 Task: Add Hoplark Citra Hops to the cart.
Action: Mouse pressed left at (24, 95)
Screenshot: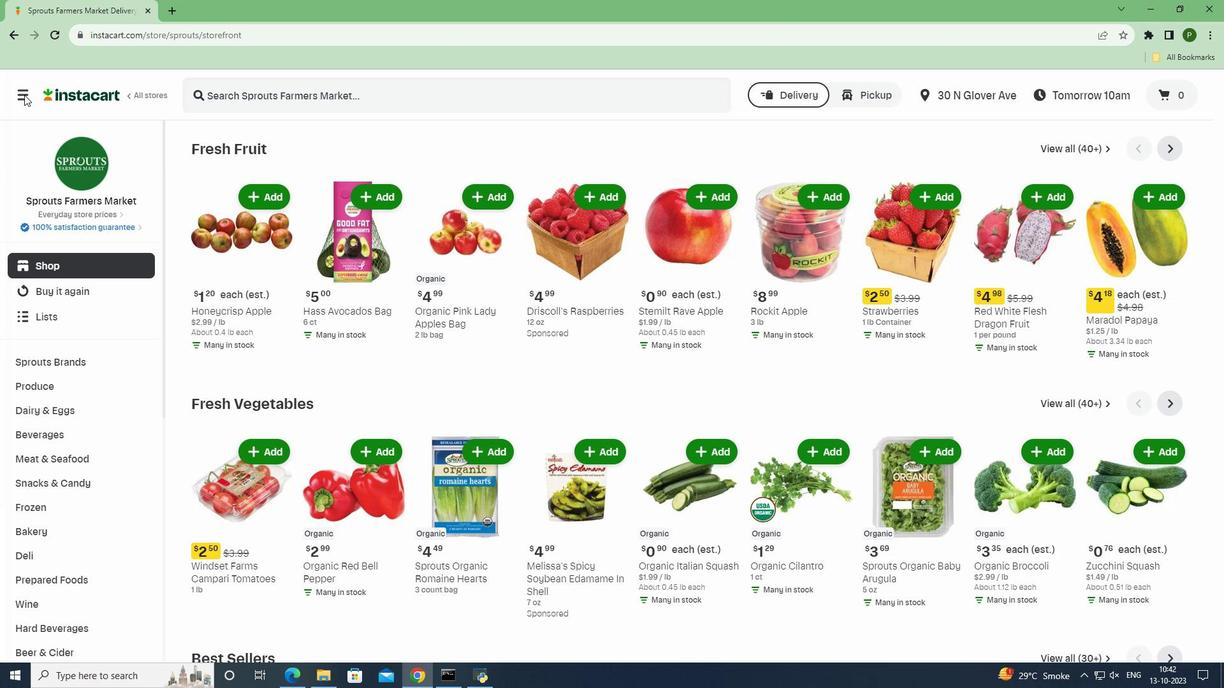 
Action: Mouse moved to (44, 330)
Screenshot: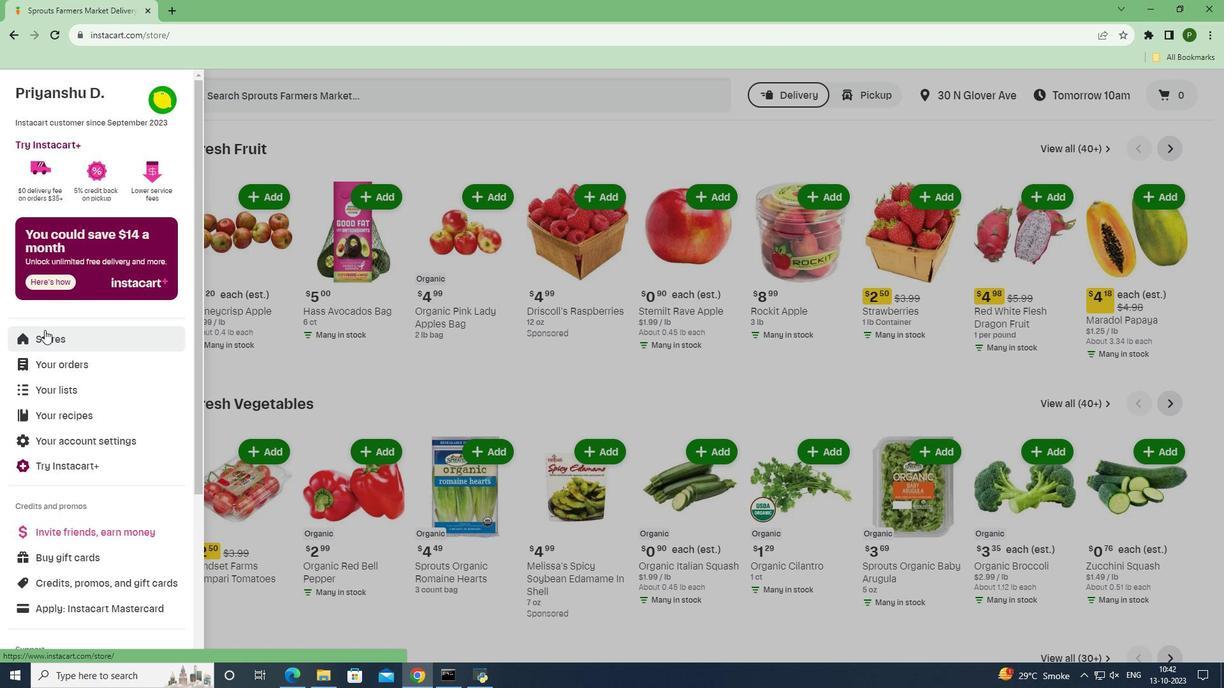 
Action: Mouse pressed left at (44, 330)
Screenshot: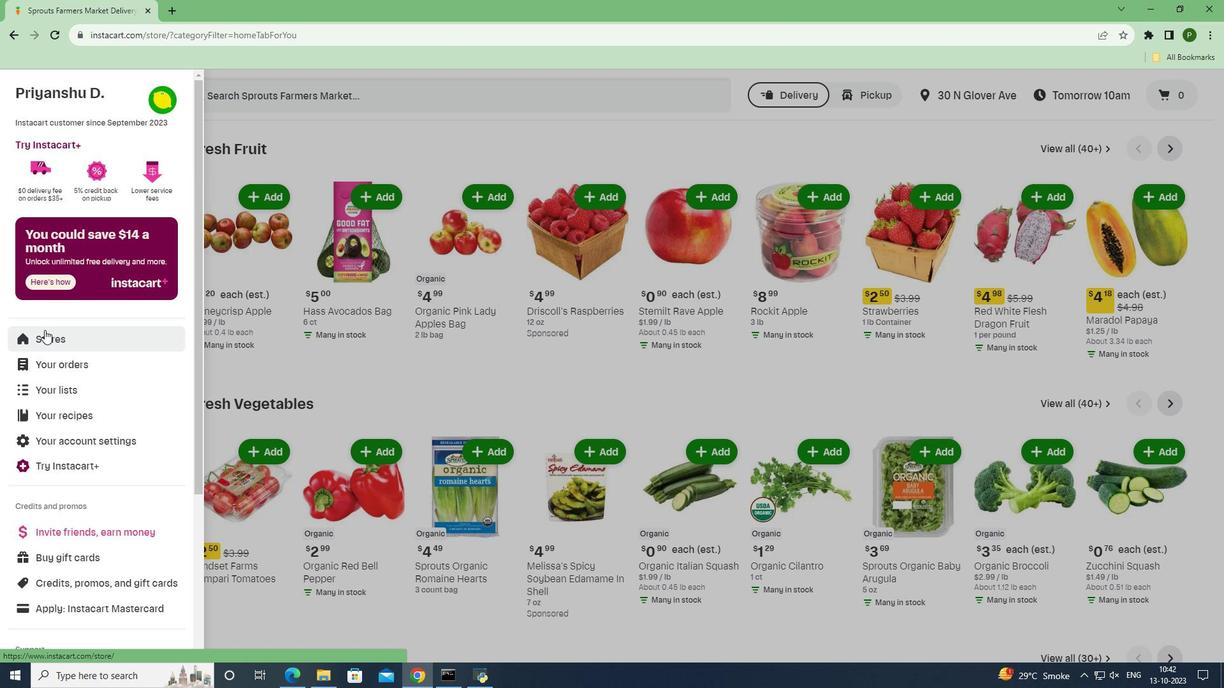 
Action: Mouse moved to (286, 146)
Screenshot: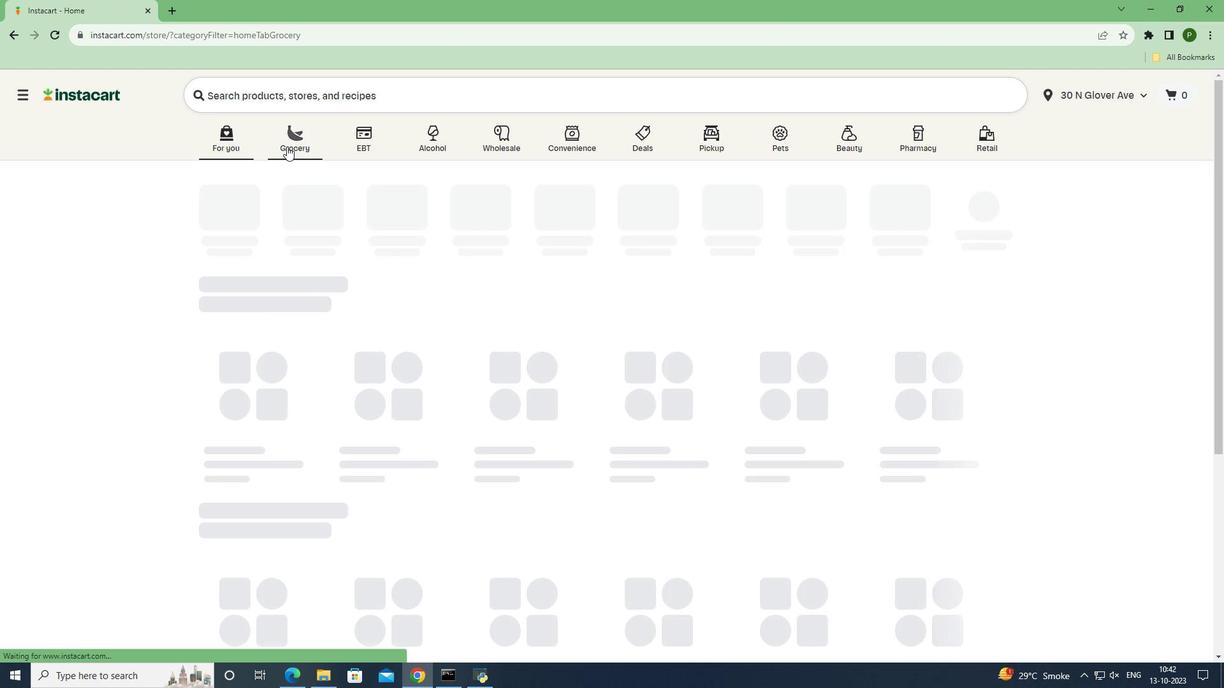 
Action: Mouse pressed left at (286, 146)
Screenshot: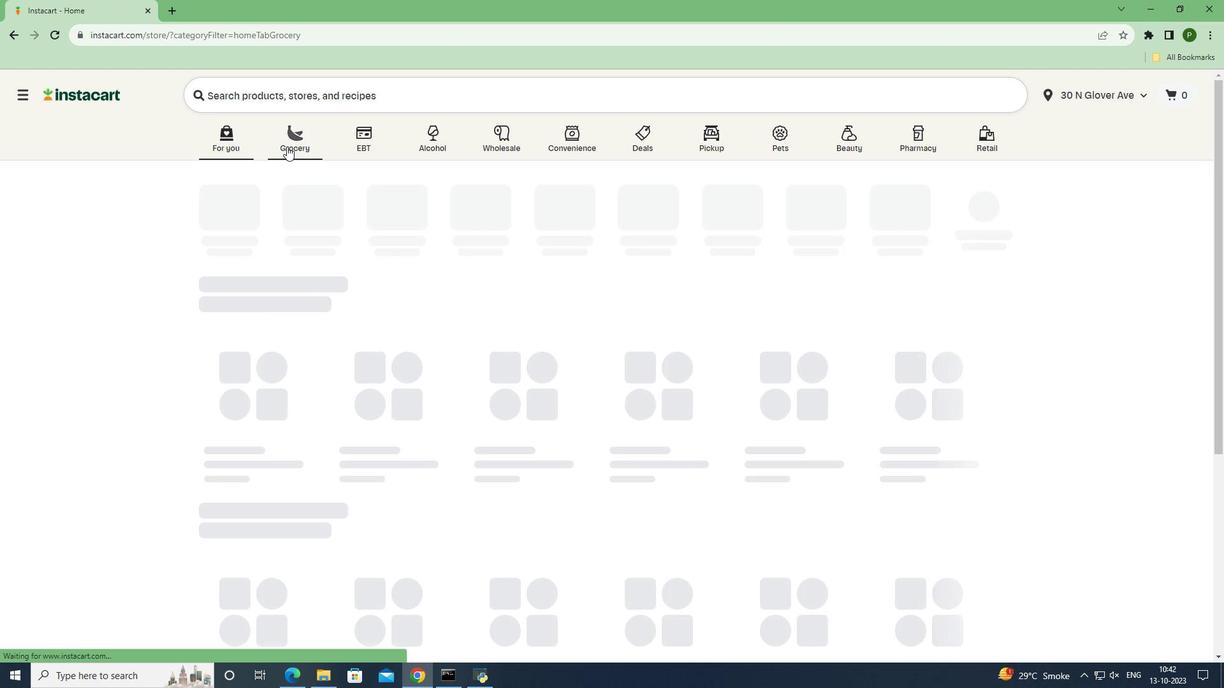 
Action: Mouse moved to (779, 291)
Screenshot: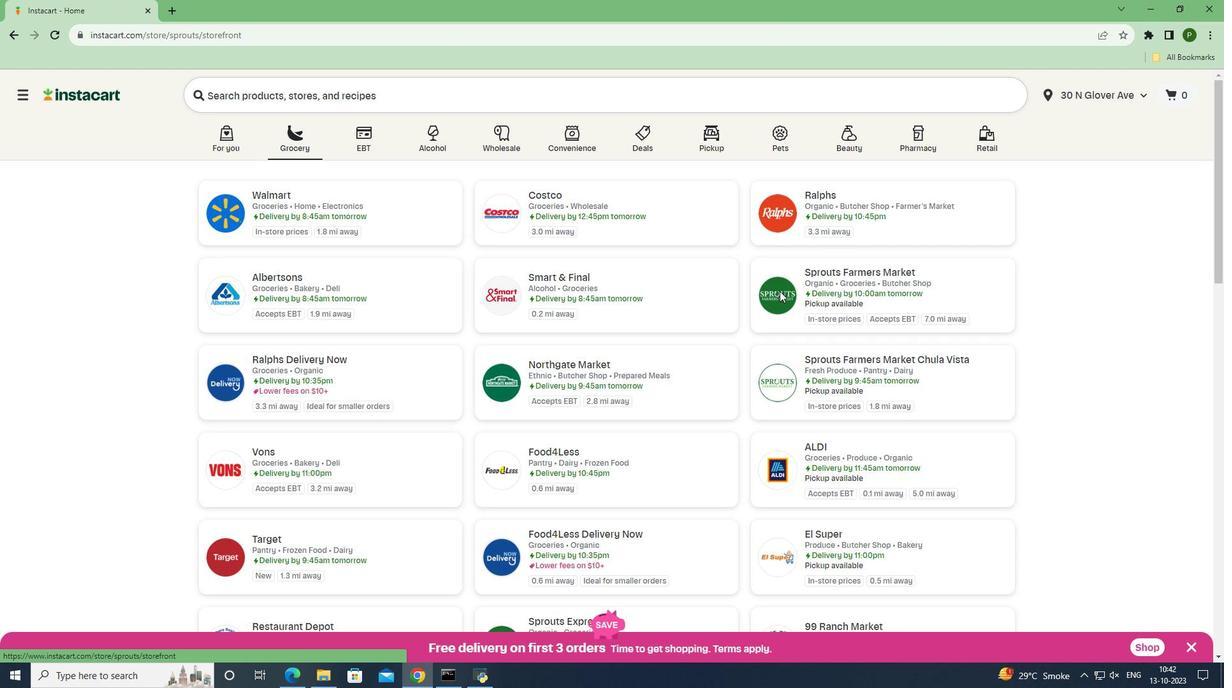 
Action: Mouse pressed left at (779, 291)
Screenshot: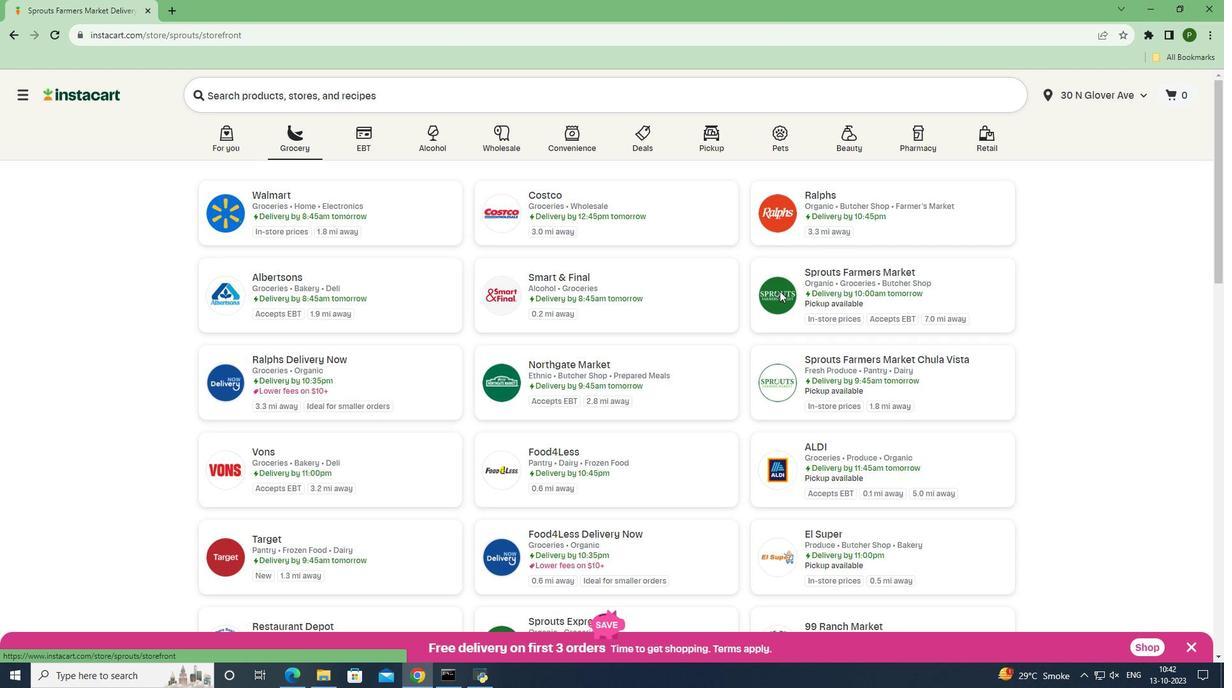 
Action: Mouse moved to (59, 434)
Screenshot: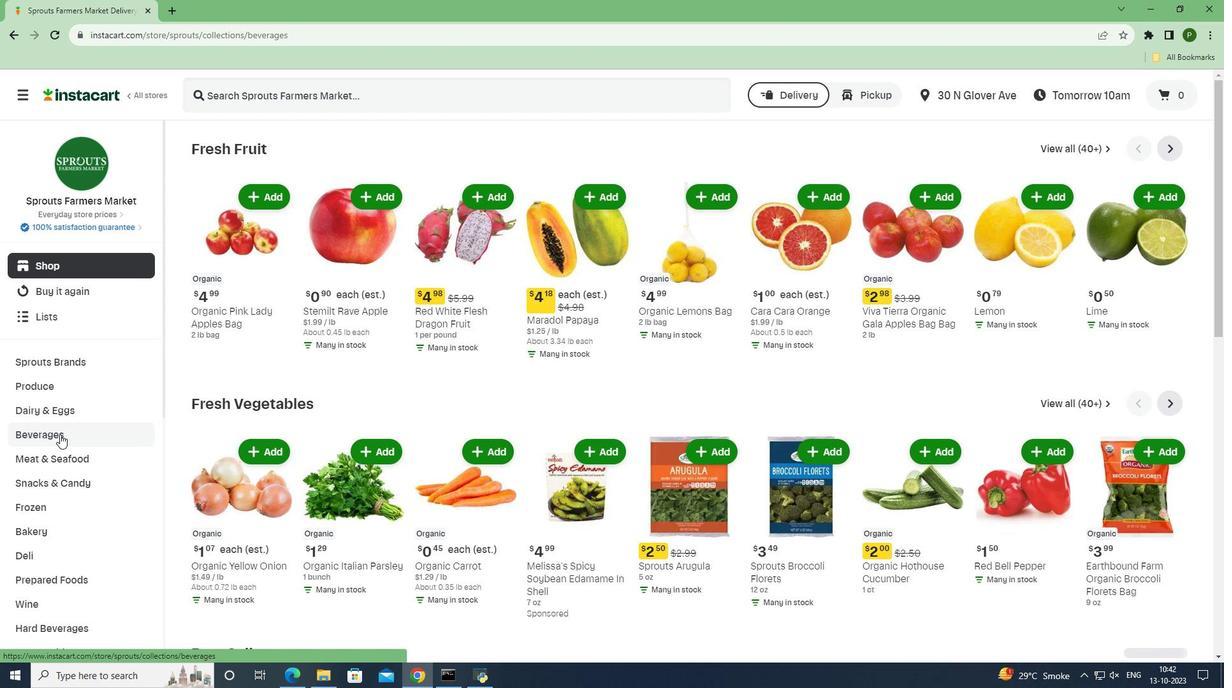 
Action: Mouse pressed left at (59, 434)
Screenshot: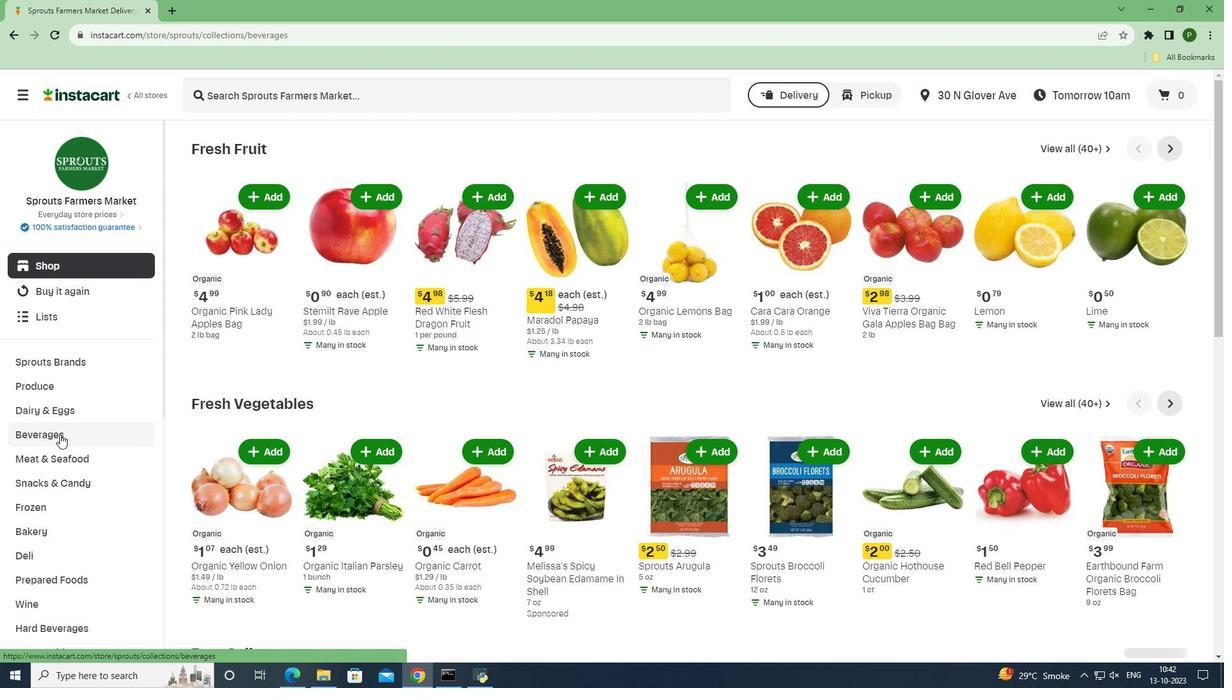 
Action: Mouse moved to (962, 179)
Screenshot: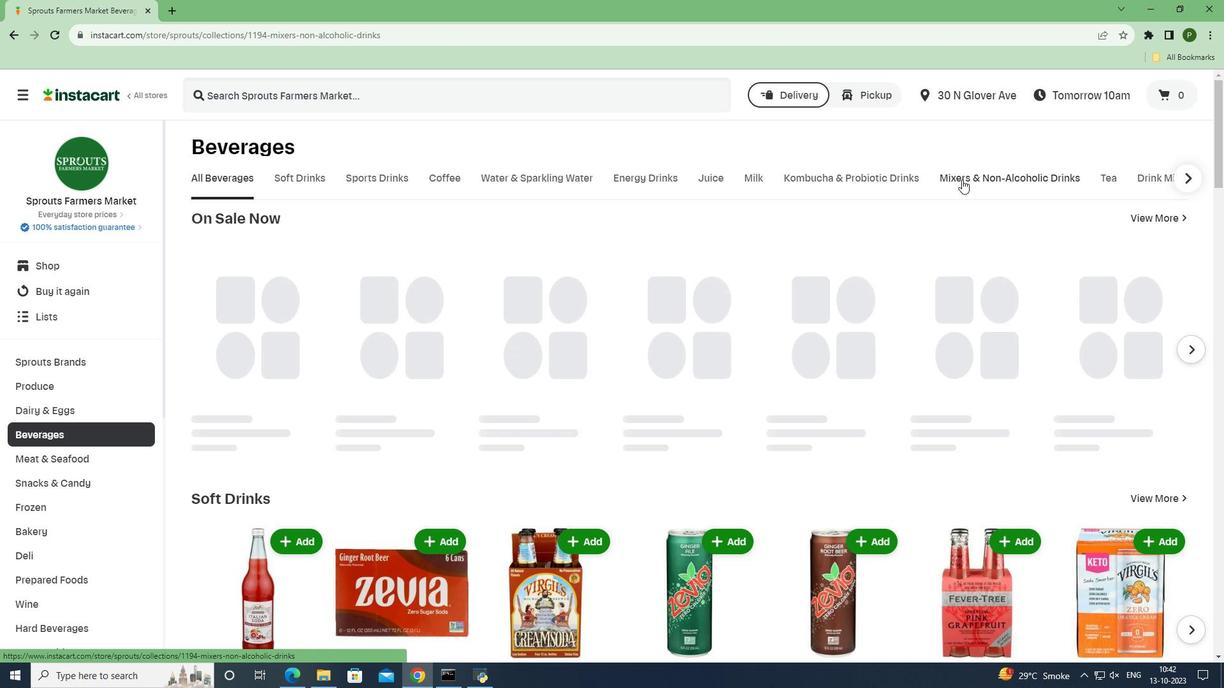 
Action: Mouse pressed left at (962, 179)
Screenshot: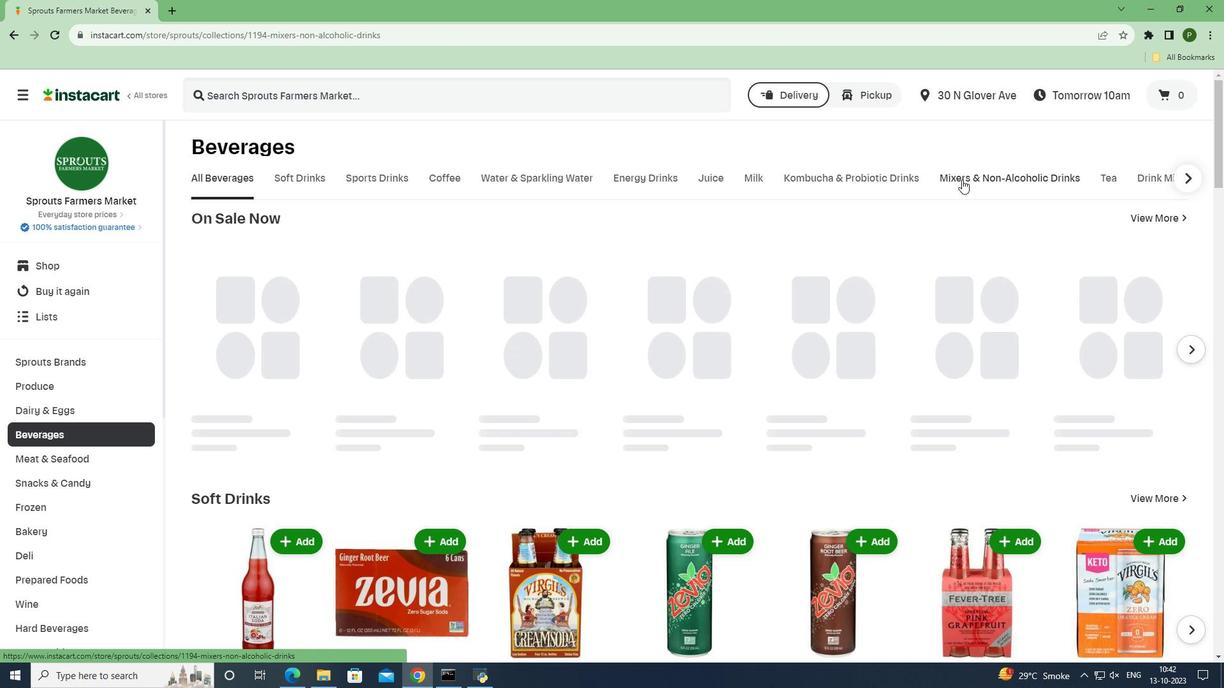 
Action: Mouse moved to (371, 94)
Screenshot: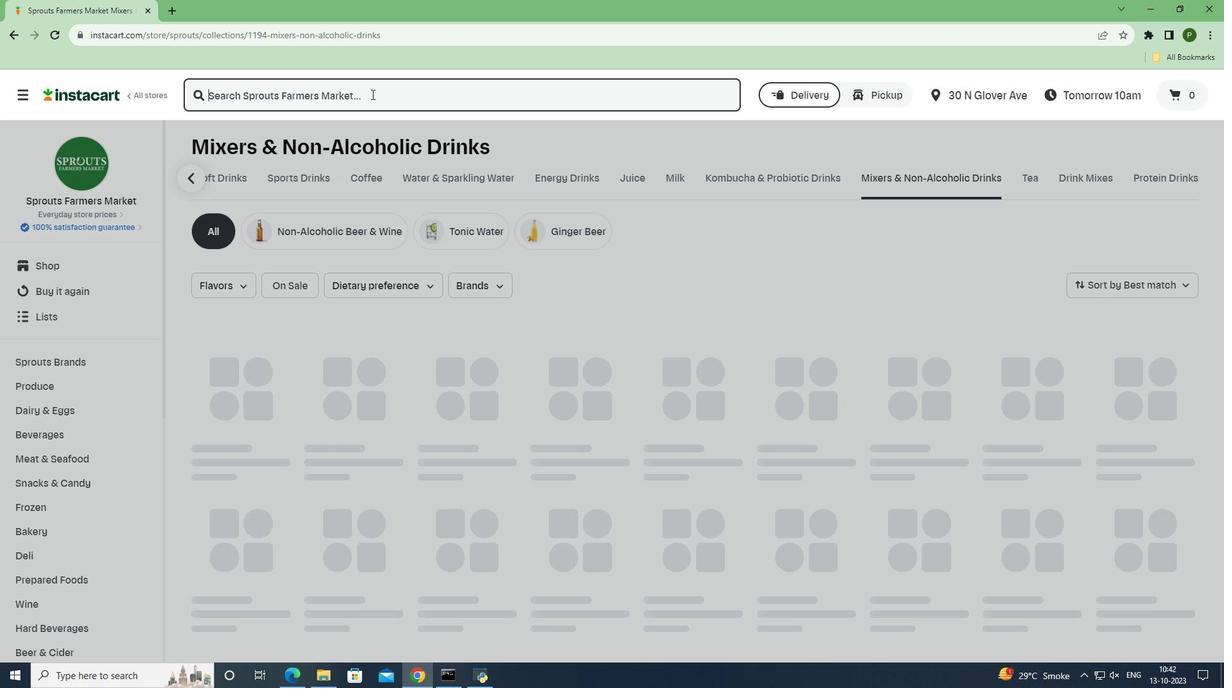 
Action: Mouse pressed left at (371, 94)
Screenshot: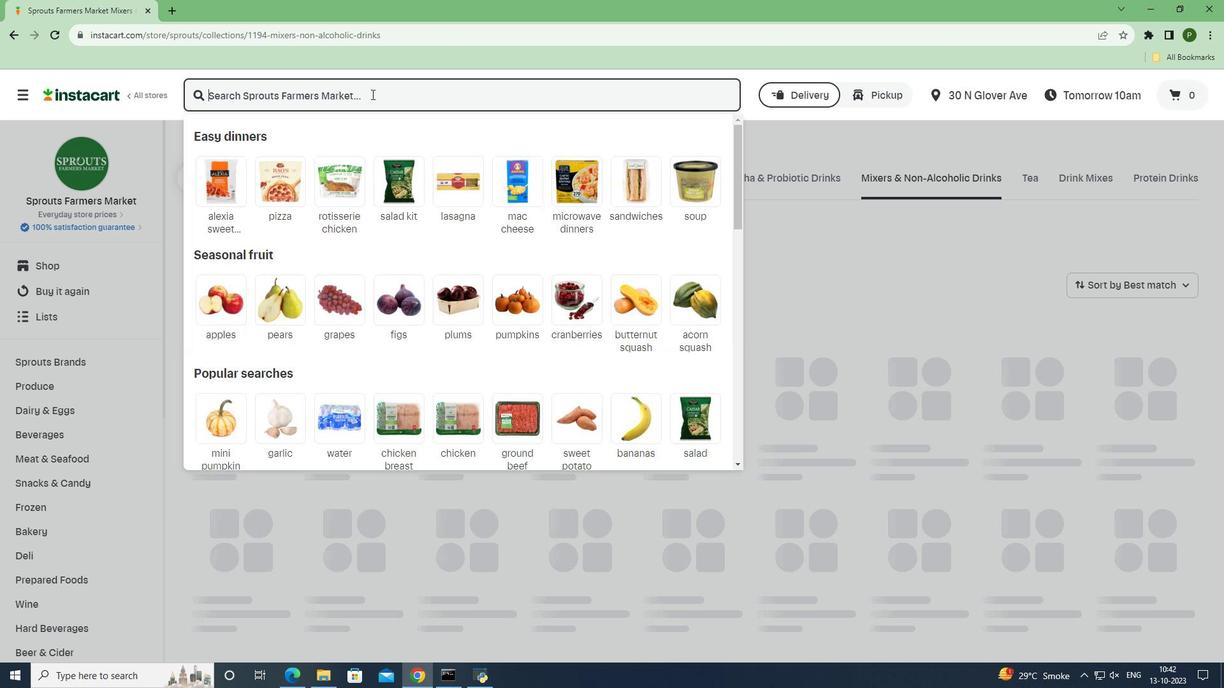 
Action: Key pressed <Key.caps_lock>H<Key.caps_lock>oplark<Key.space><Key.caps_lock>C<Key.caps_lock>itra<Key.space><Key.caps_lock>H<Key.caps_lock>ops<Key.space><Key.enter>
Screenshot: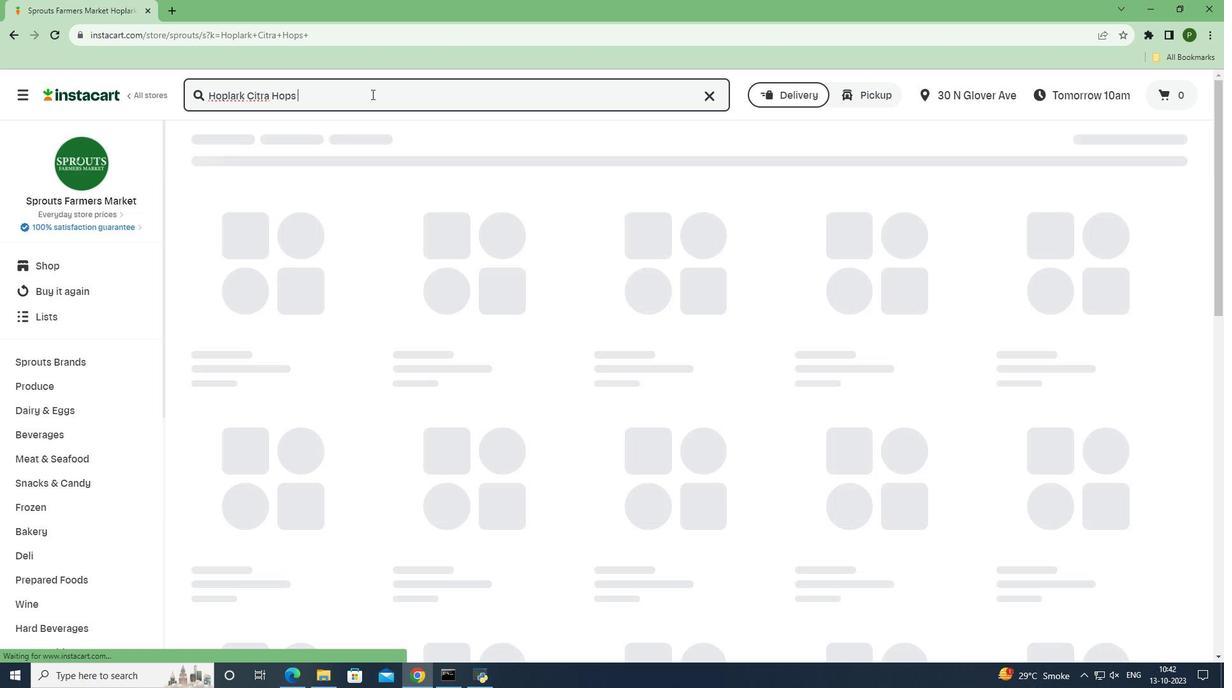
Action: Mouse moved to (348, 227)
Screenshot: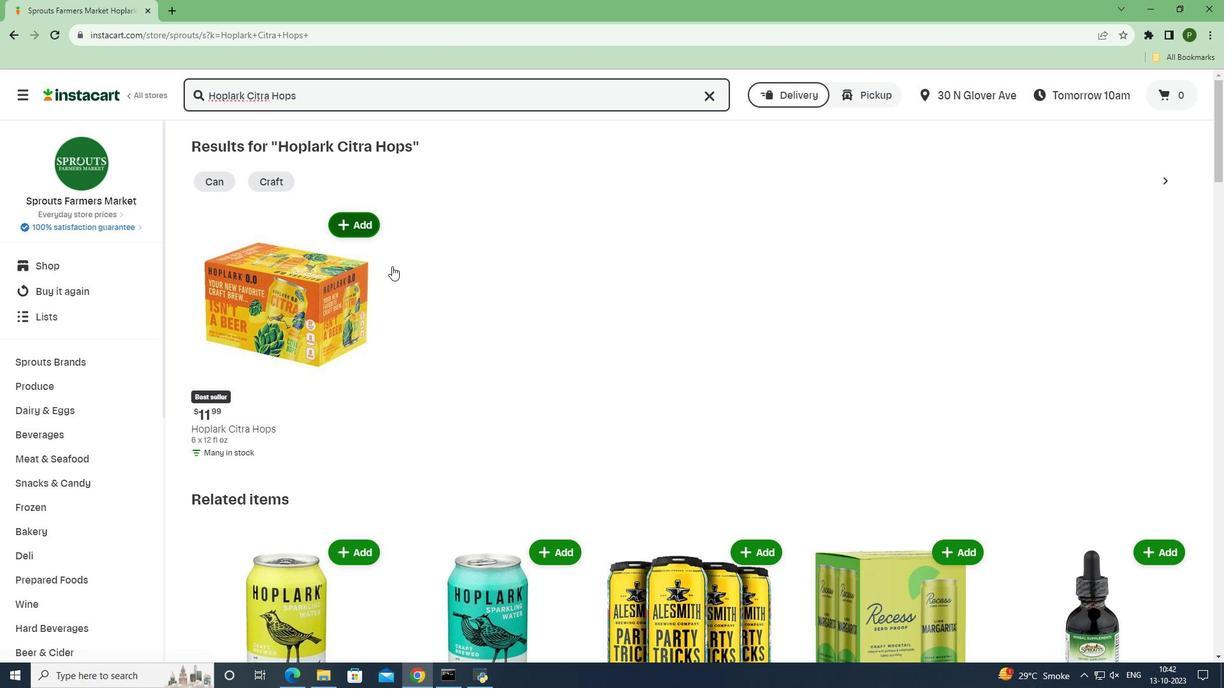 
Action: Mouse pressed left at (348, 227)
Screenshot: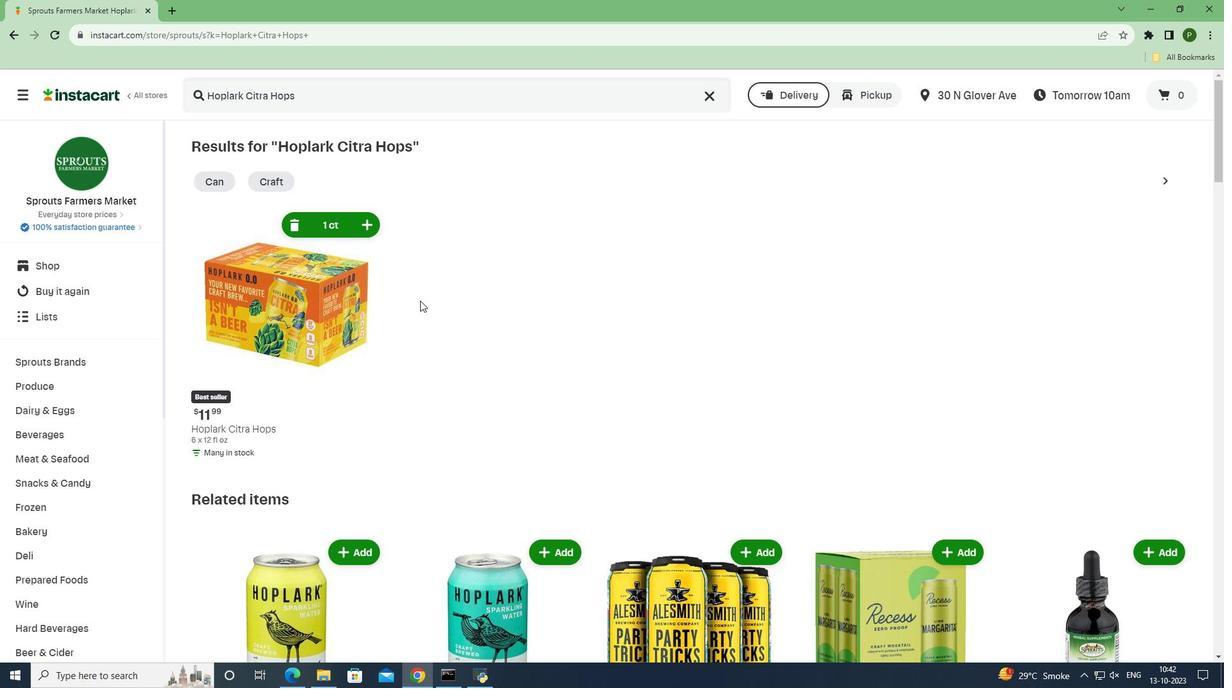 
Action: Mouse moved to (431, 332)
Screenshot: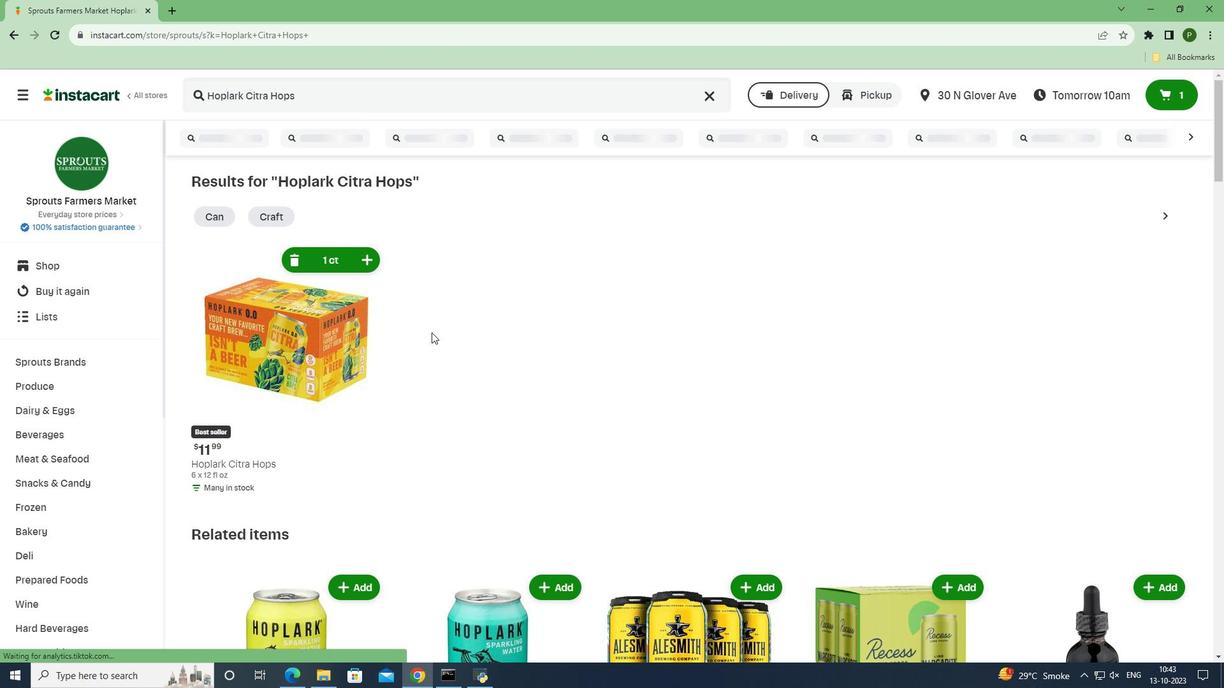 
